Task: Create an event for the marketing strategy presentation.
Action: Mouse moved to (351, 169)
Screenshot: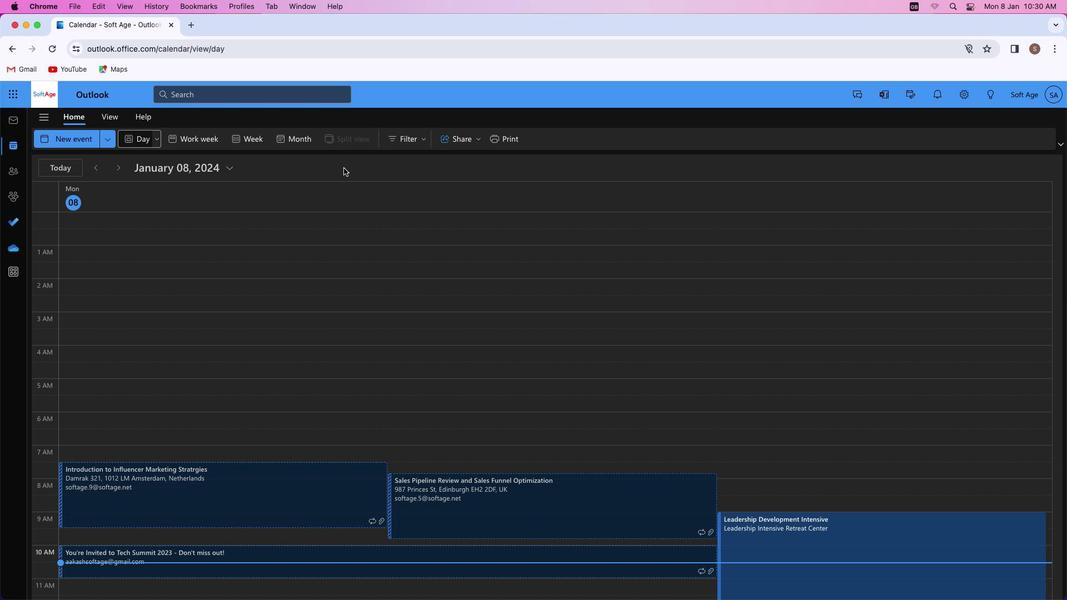 
Action: Mouse pressed left at (351, 169)
Screenshot: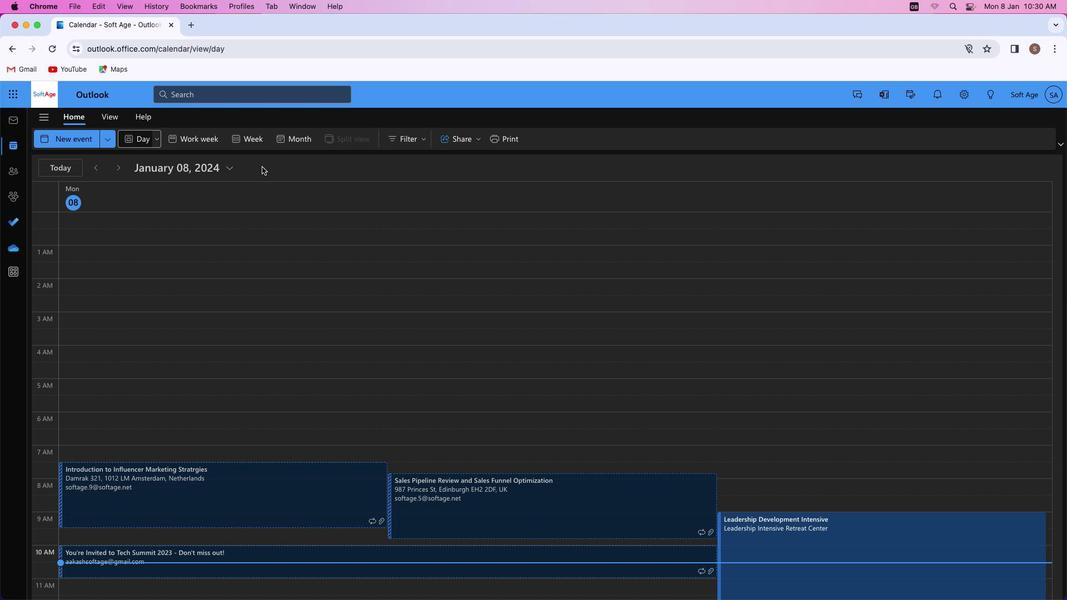 
Action: Mouse moved to (55, 141)
Screenshot: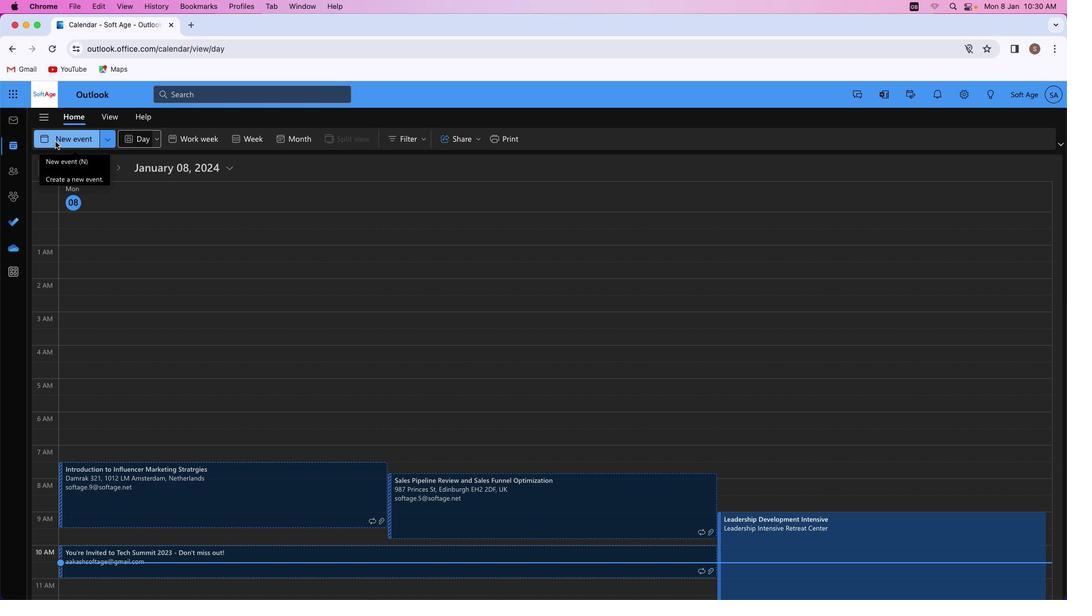 
Action: Mouse pressed left at (55, 141)
Screenshot: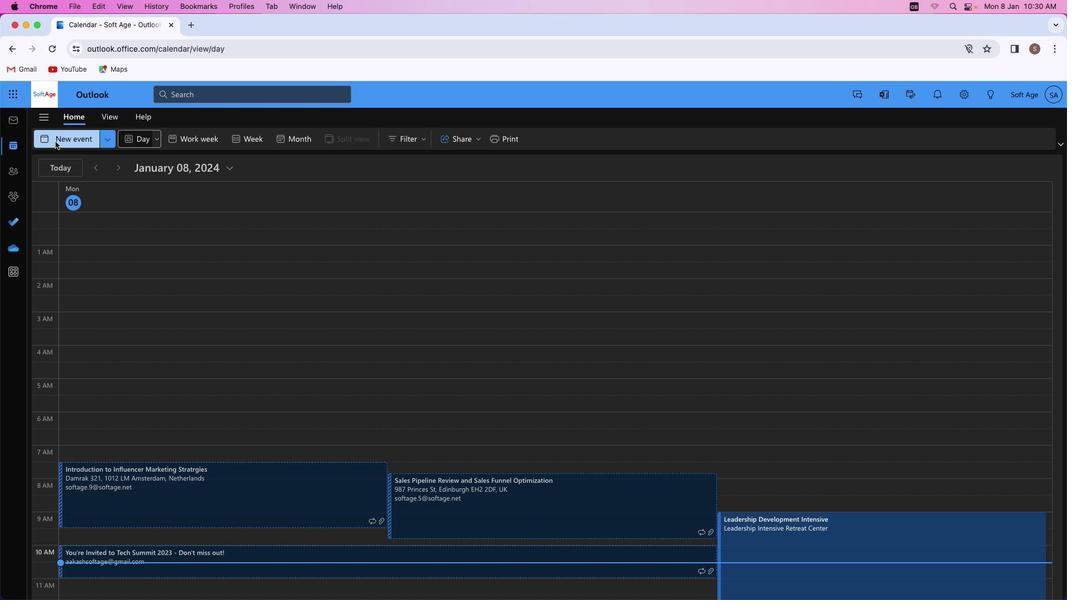 
Action: Mouse moved to (294, 210)
Screenshot: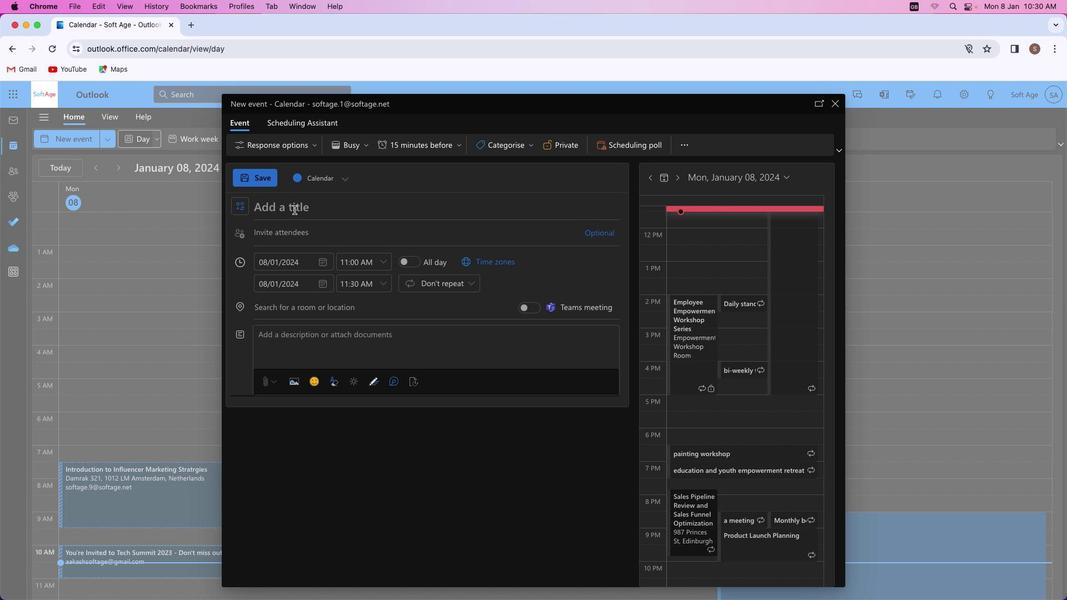 
Action: Mouse pressed left at (294, 210)
Screenshot: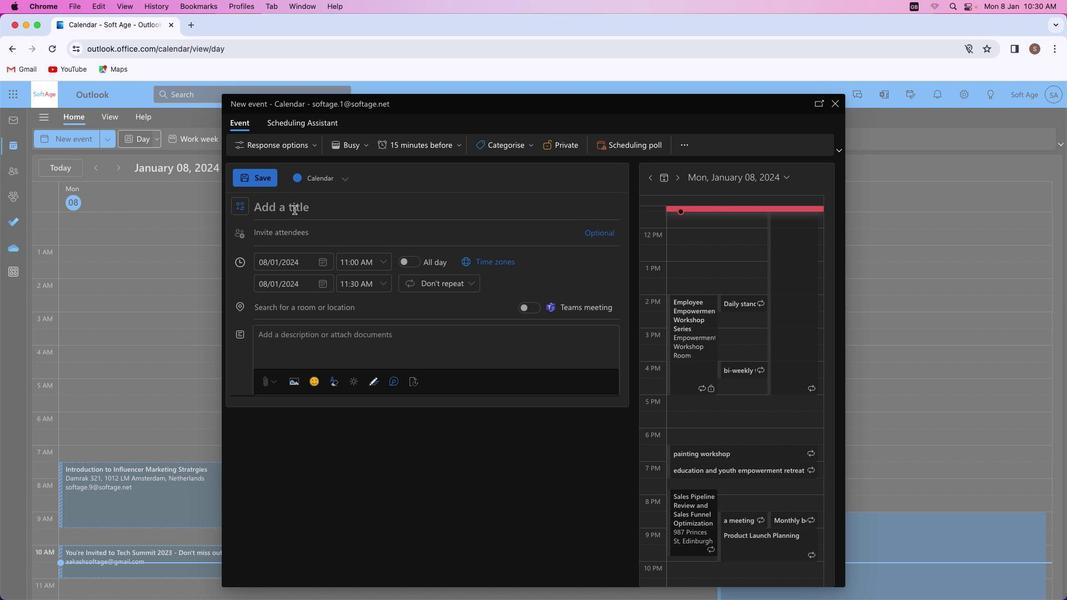 
Action: Key pressed Key.shift'S''t''r''a''t''e''g''i''c'Key.spaceKey.shift'B''r''i''l''l''i''a''n''c''e'Key.spaceKey.shift_r'U''n''v''e''i''l''d'
Screenshot: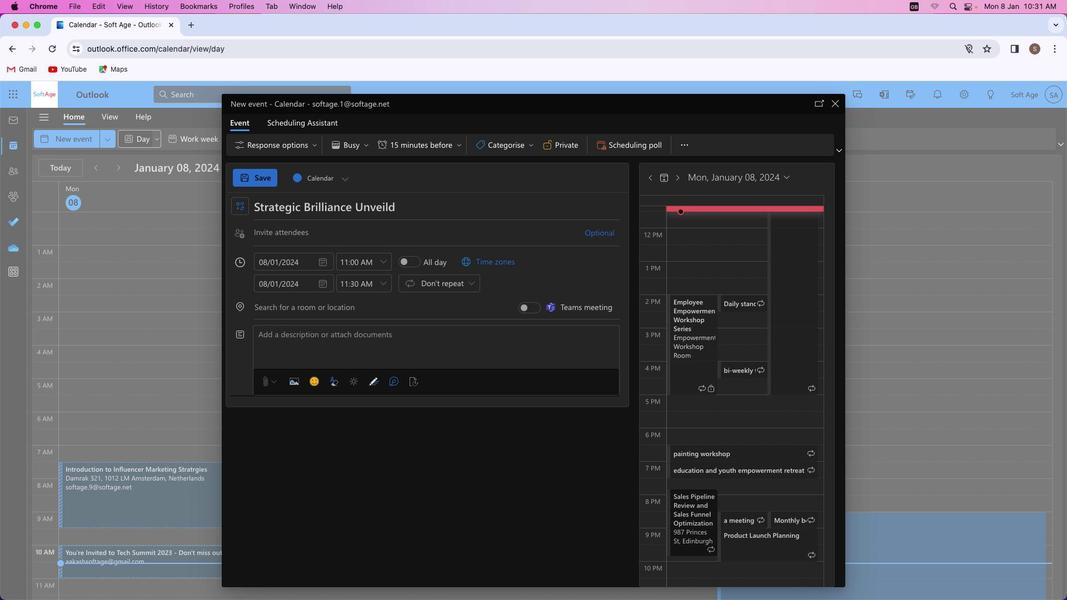 
Action: Mouse moved to (388, 204)
Screenshot: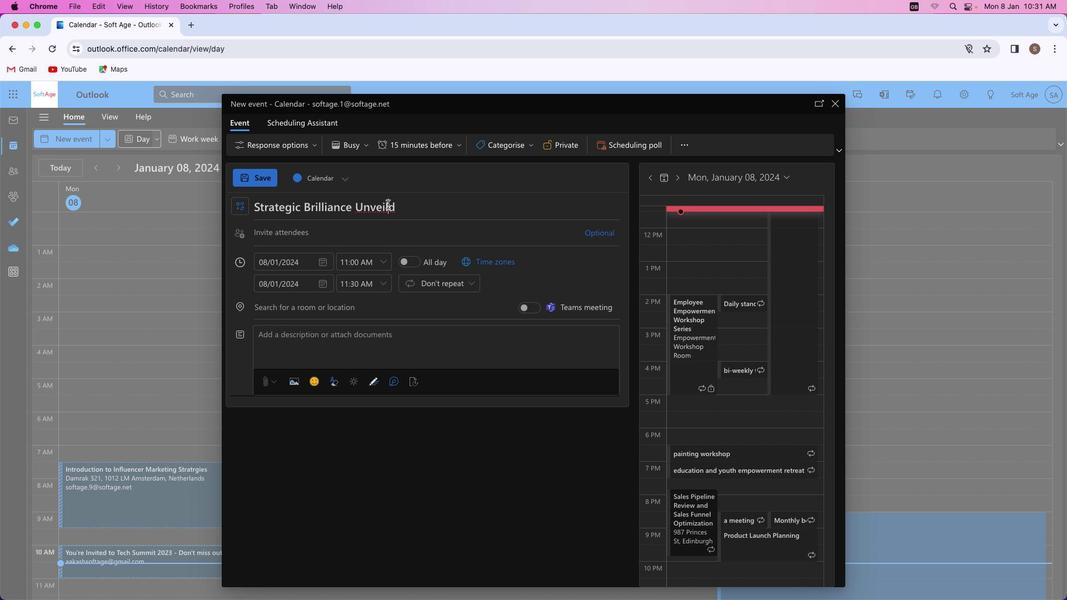 
Action: Mouse pressed left at (388, 204)
Screenshot: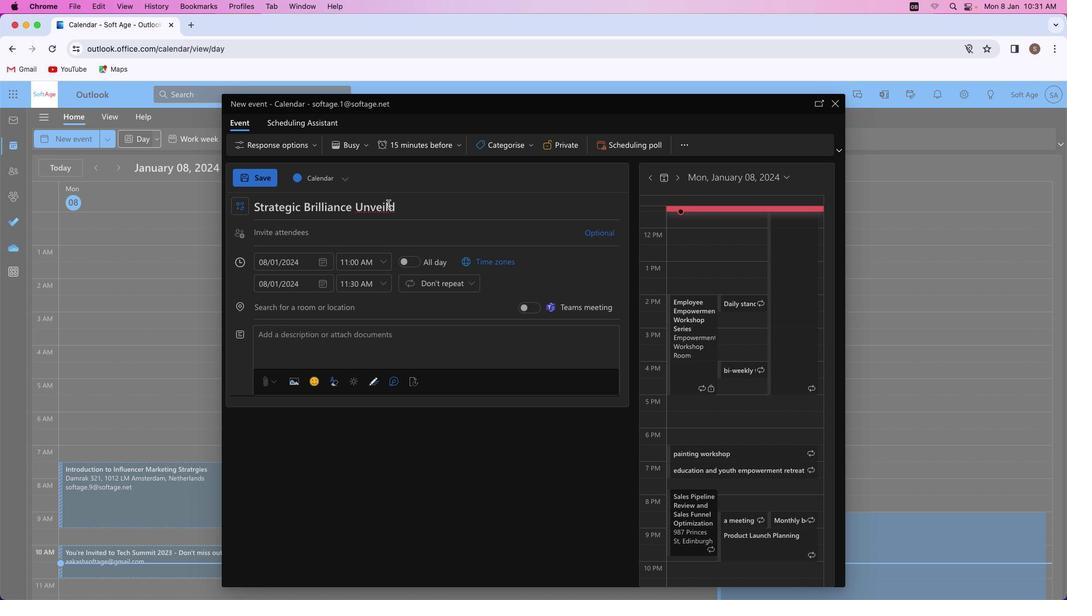 
Action: Mouse moved to (388, 204)
Screenshot: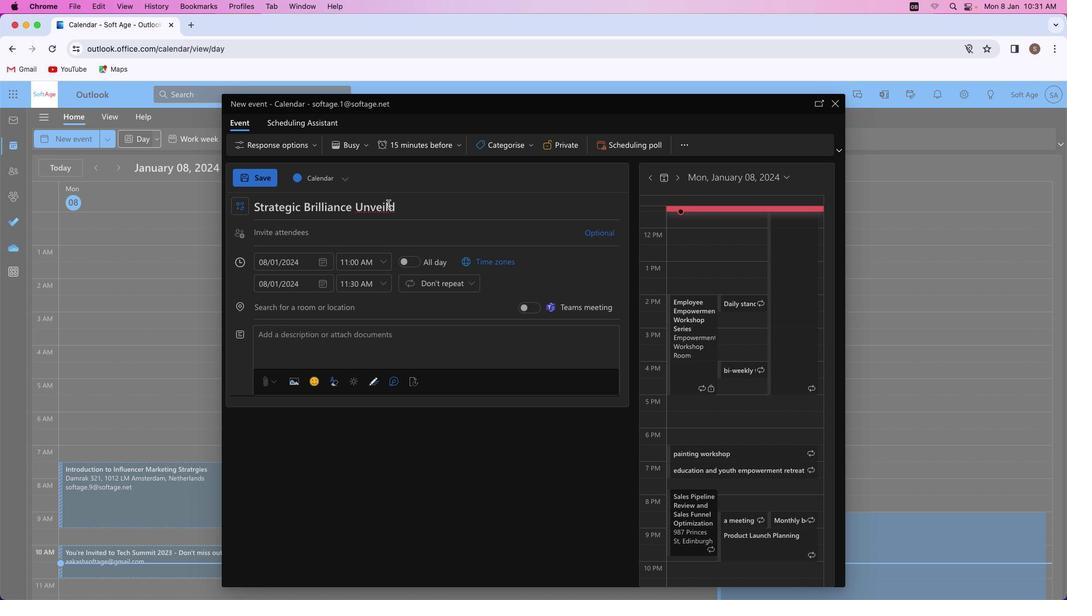 
Action: Key pressed 'e'
Screenshot: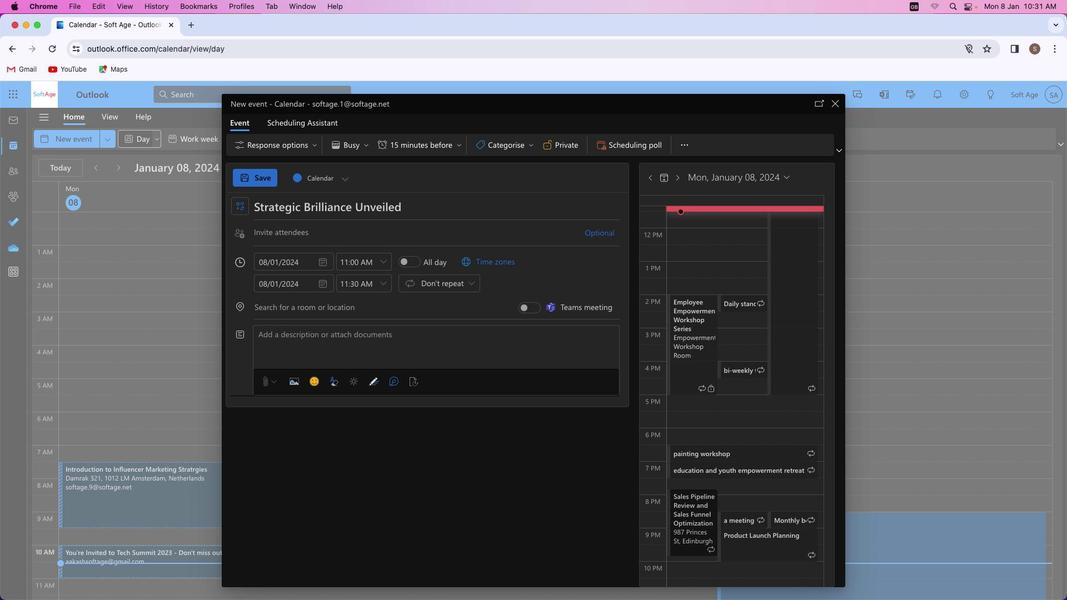 
Action: Mouse moved to (328, 335)
Screenshot: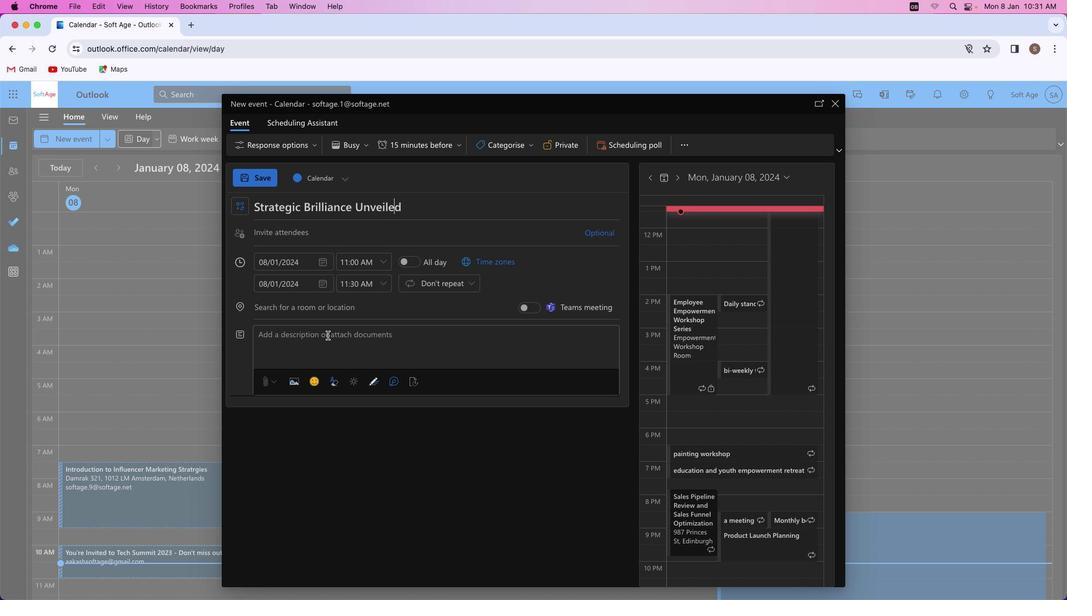 
Action: Mouse pressed left at (328, 335)
Screenshot: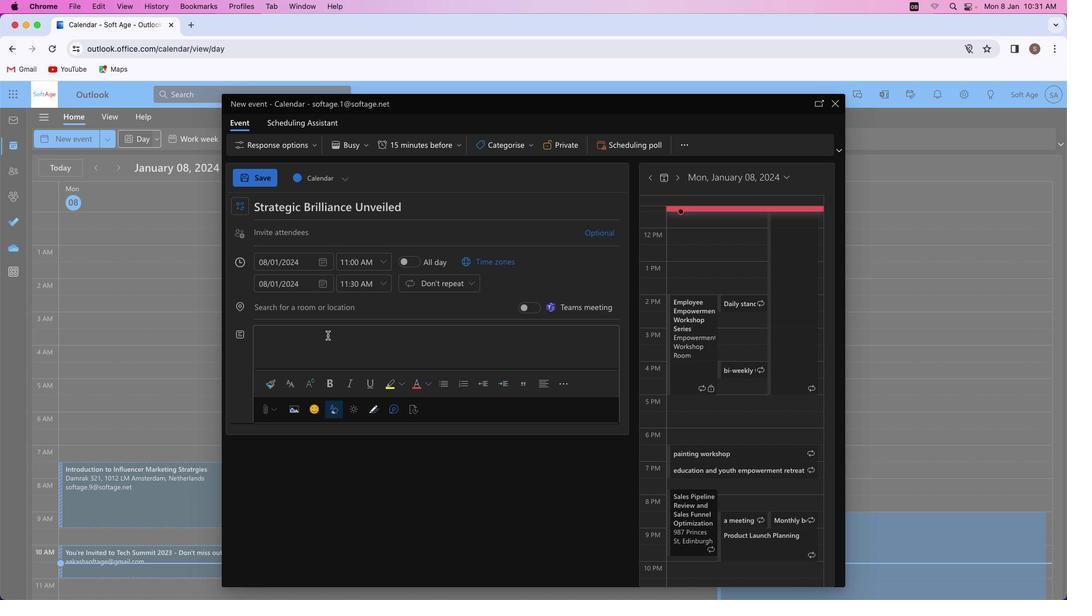 
Action: Key pressed Key.shift_r'I''m''m''e''r''s''e'Key.space'i''n'Key.space'o''u''r'Key.space'd''y''n''a''m''i''c'Key.space'm''a''r''k''e''t''i''n''g'Key.space's''t''r''a''t''e''g''y'Key.space'p''r''e''s''e''n''t''a''t''i''o''n'','Key.space'a''n'Key.space'i''n''s''i''g''h''t''f''u''l'Key.space'e''x''p''l''o''r''a''t''i''o''n'Key.space'o''f'Key.space'i''n''n''o''v''a''t''i''v''e'Key.space'a''p''p''r''o''a''c''h''e''s'Key.space'a''n''d'Key.space'd''a''t''a'Key.spaceKey.backspace'-''d''r''i''v''e''n'Key.space't''a''c''t''i''c''s''.'Key.spaceKey.shift_r'J''o''i''n'Key.space'u''s'Key.space'a''s'Key.space'w''e'Key.space'u''n''v''e''i''l'Key.space'a'Key.space'r''o''a''d''m''a''p'Key.space't''o'Key.space'a''m''p''l''i''f''y'Key.space'b''r''a''n''d'Key.space's''u''c''c''e''s''s''.'
Screenshot: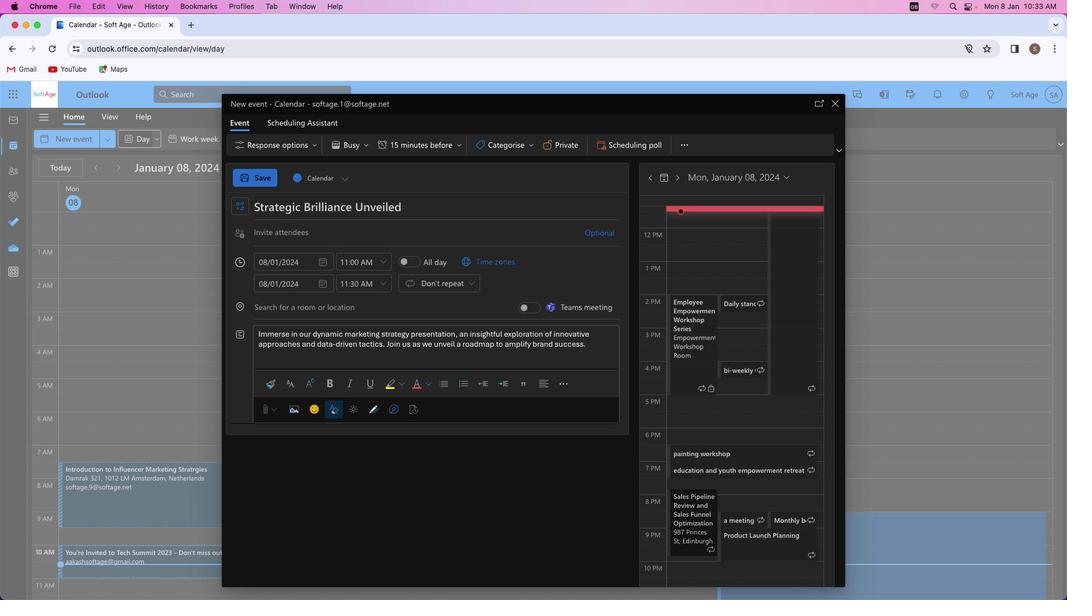 
Action: Mouse moved to (343, 333)
Screenshot: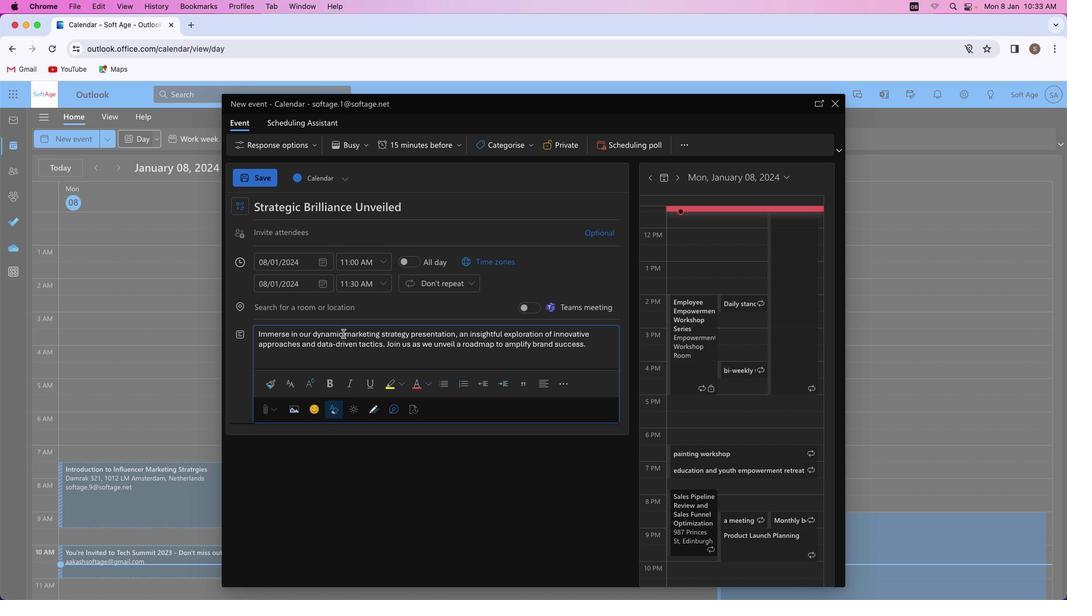 
Action: Mouse pressed left at (343, 333)
Screenshot: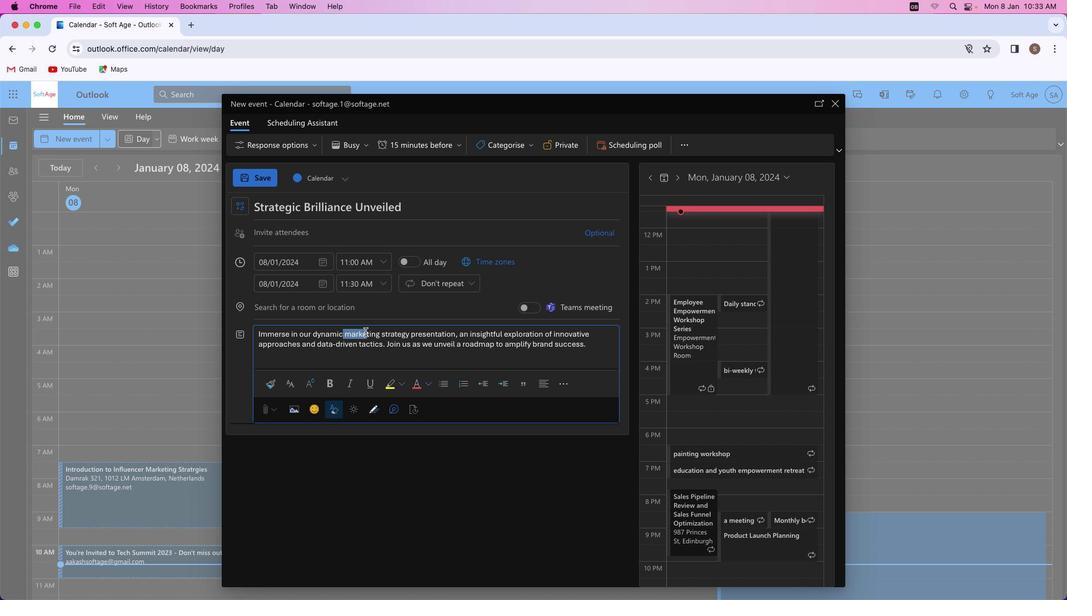 
Action: Mouse moved to (330, 386)
Screenshot: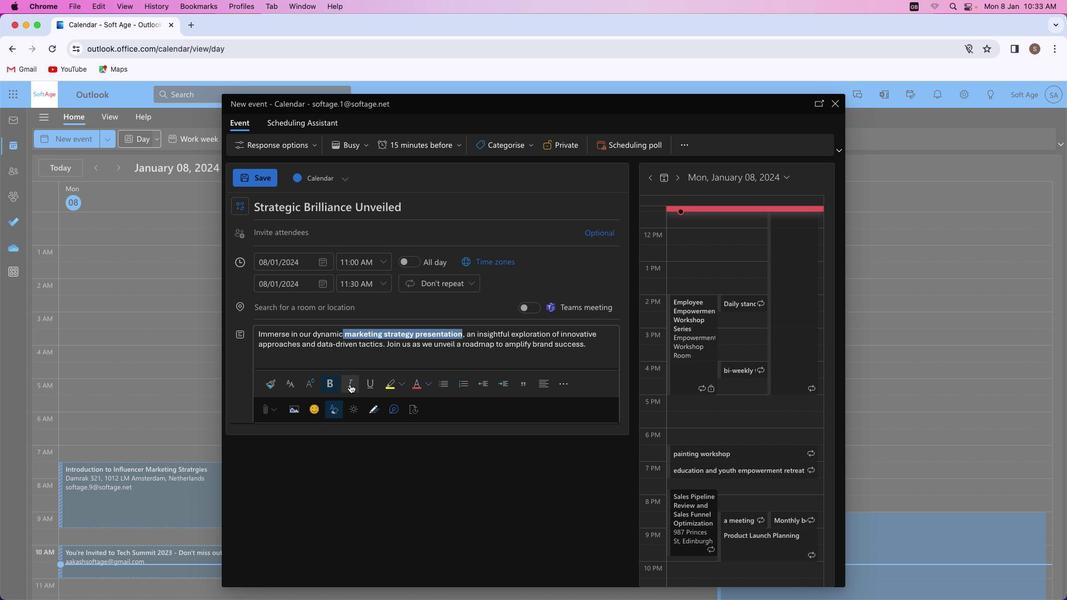 
Action: Mouse pressed left at (330, 386)
Screenshot: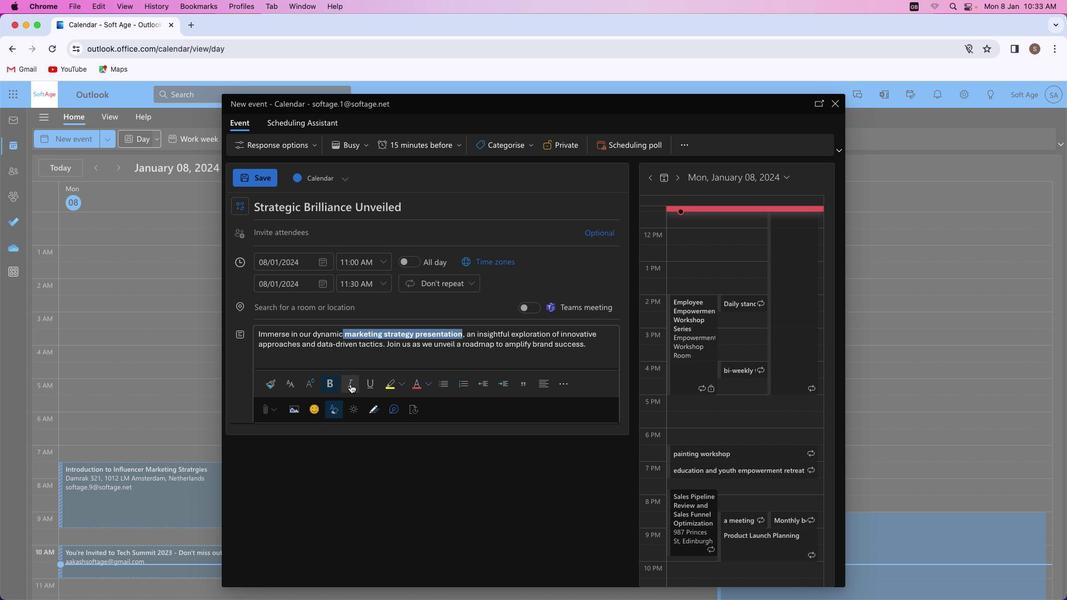 
Action: Mouse moved to (350, 384)
Screenshot: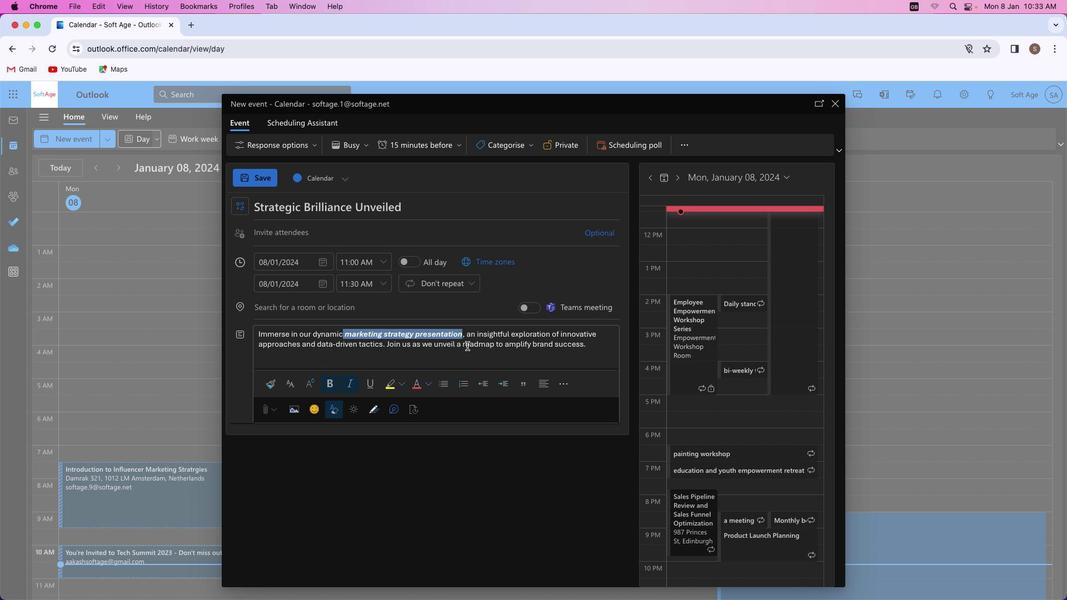 
Action: Mouse pressed left at (350, 384)
Screenshot: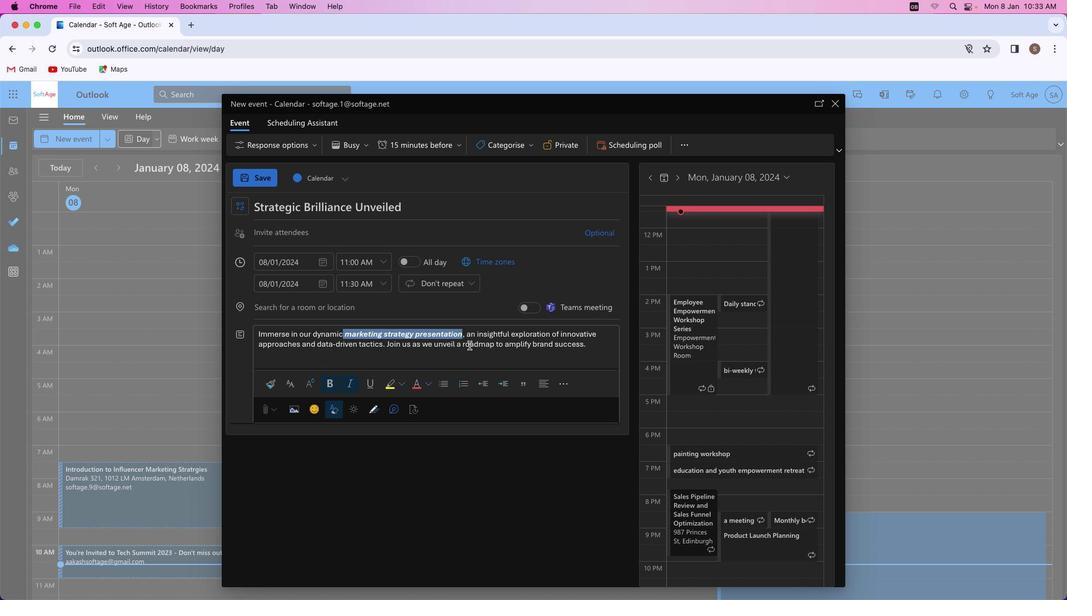 
Action: Mouse moved to (465, 354)
Screenshot: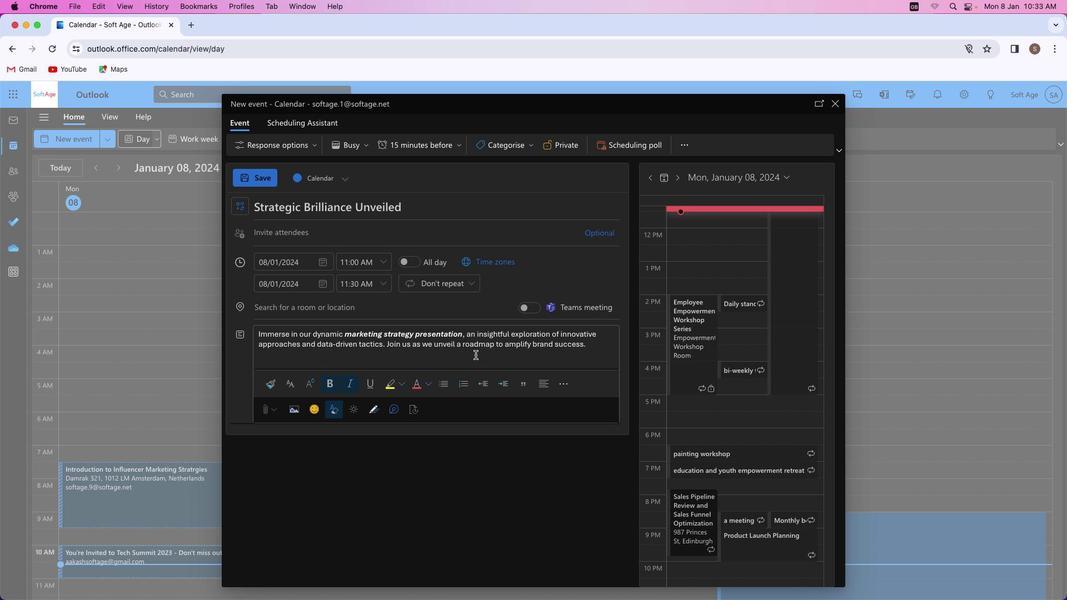 
Action: Mouse pressed left at (465, 354)
Screenshot: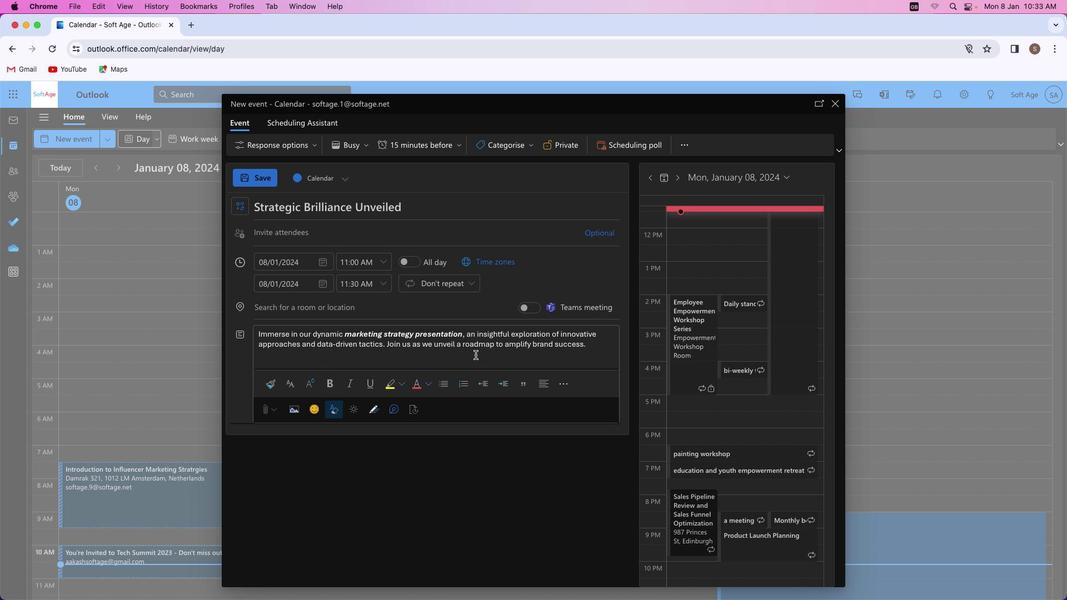 
Action: Mouse moved to (276, 232)
Screenshot: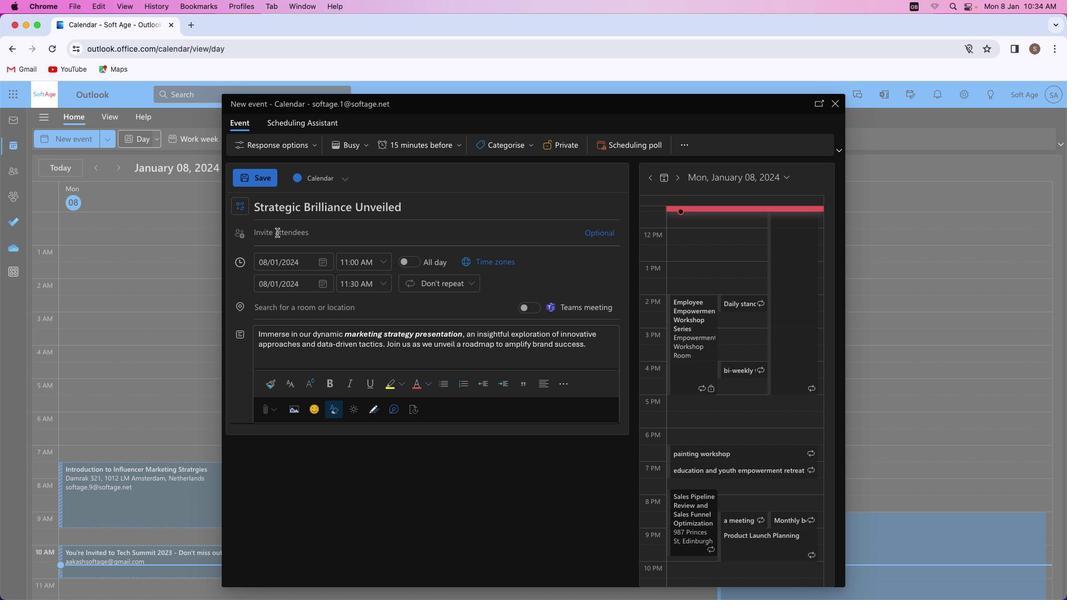 
Action: Mouse pressed left at (276, 232)
Screenshot: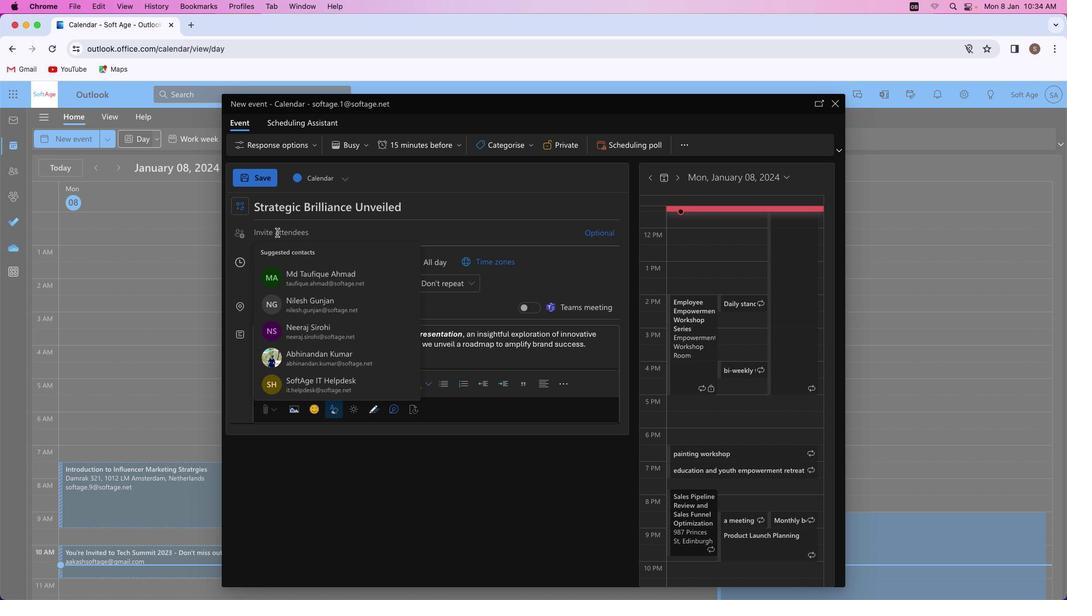 
Action: Key pressed Key.shift'A''k''a''s''h''r''a''j''p''u''t'Key.shift'@''o''u''t''l''o''o''k''.''c''o''m'
Screenshot: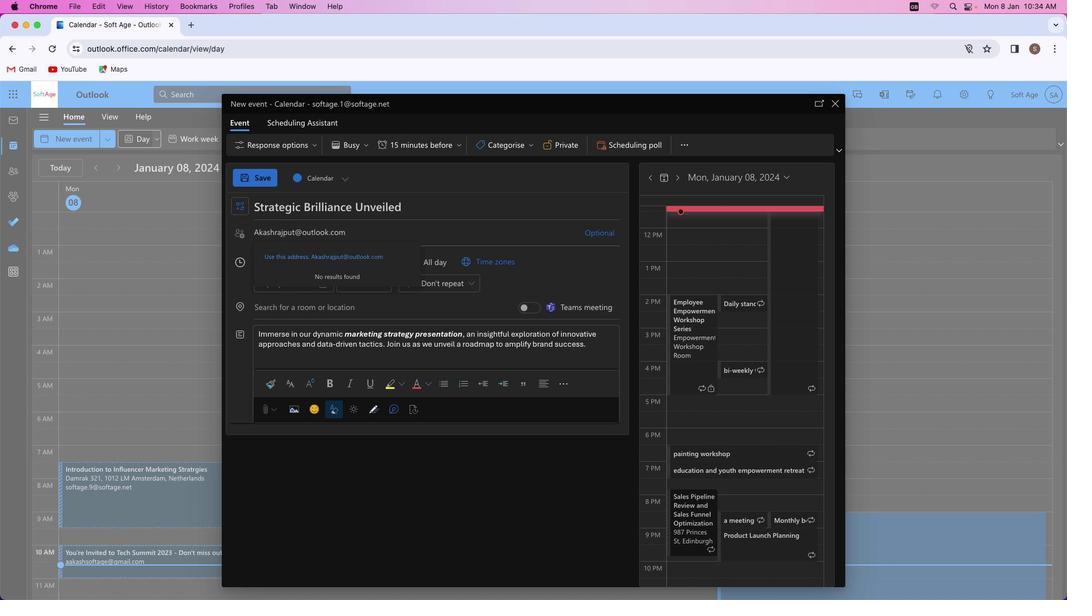 
Action: Mouse moved to (339, 255)
Screenshot: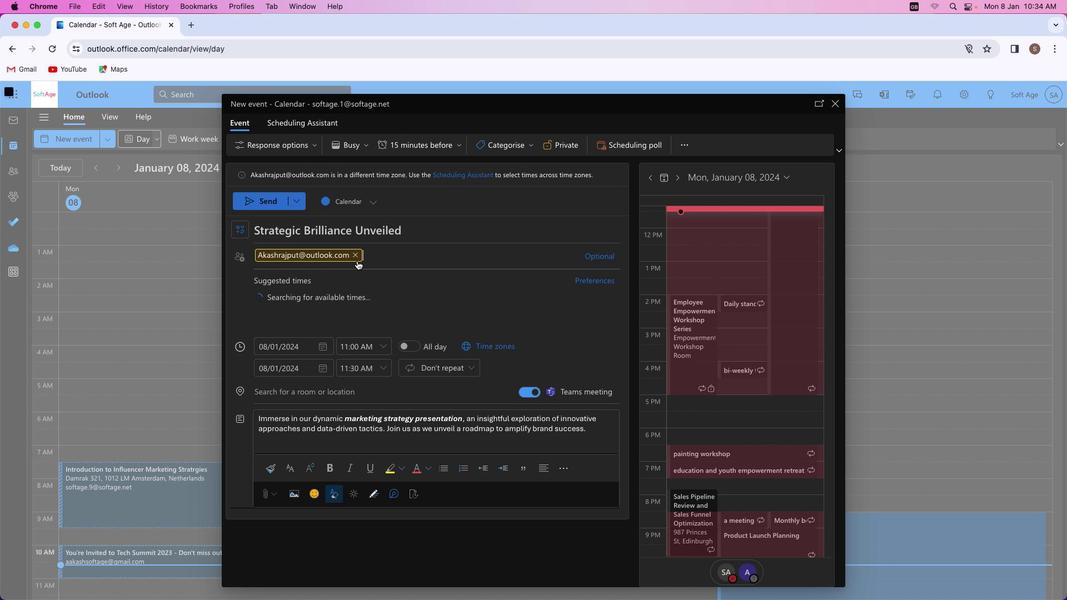 
Action: Mouse pressed left at (339, 255)
Screenshot: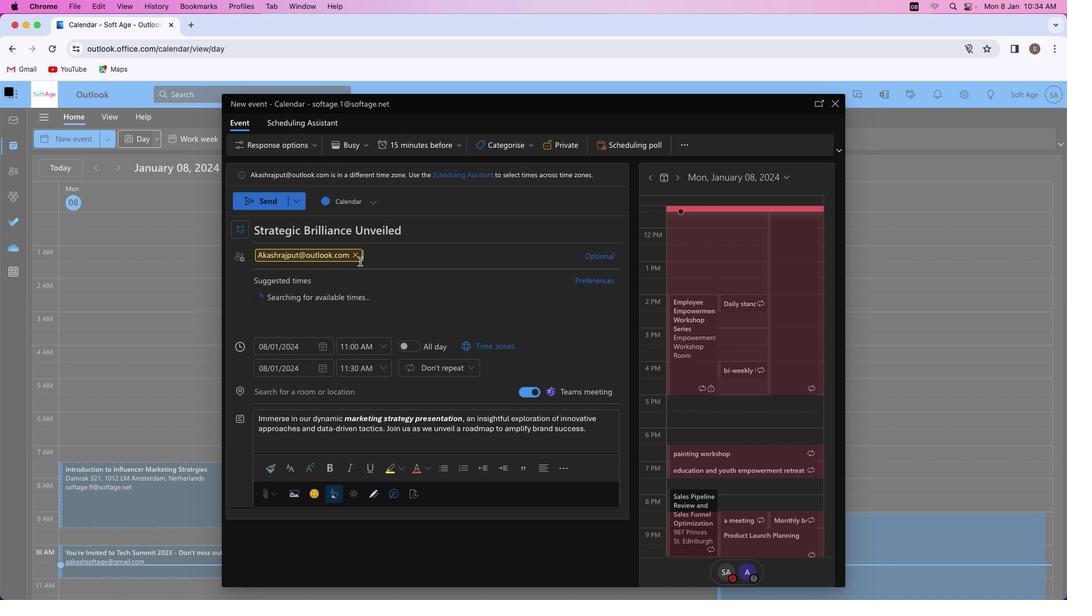 
Action: Mouse moved to (266, 203)
Screenshot: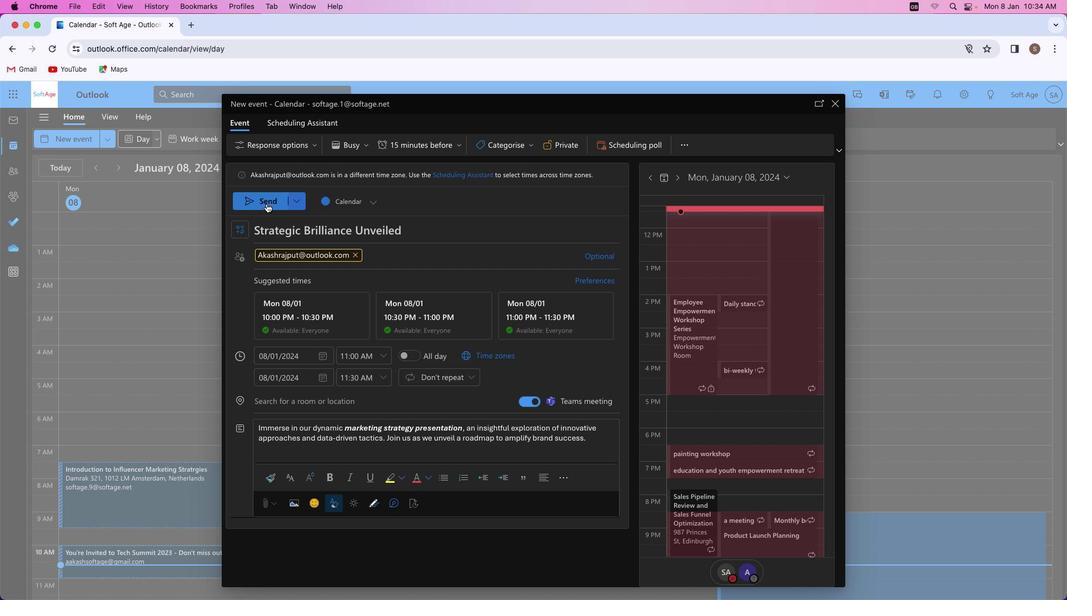 
Action: Mouse pressed left at (266, 203)
Screenshot: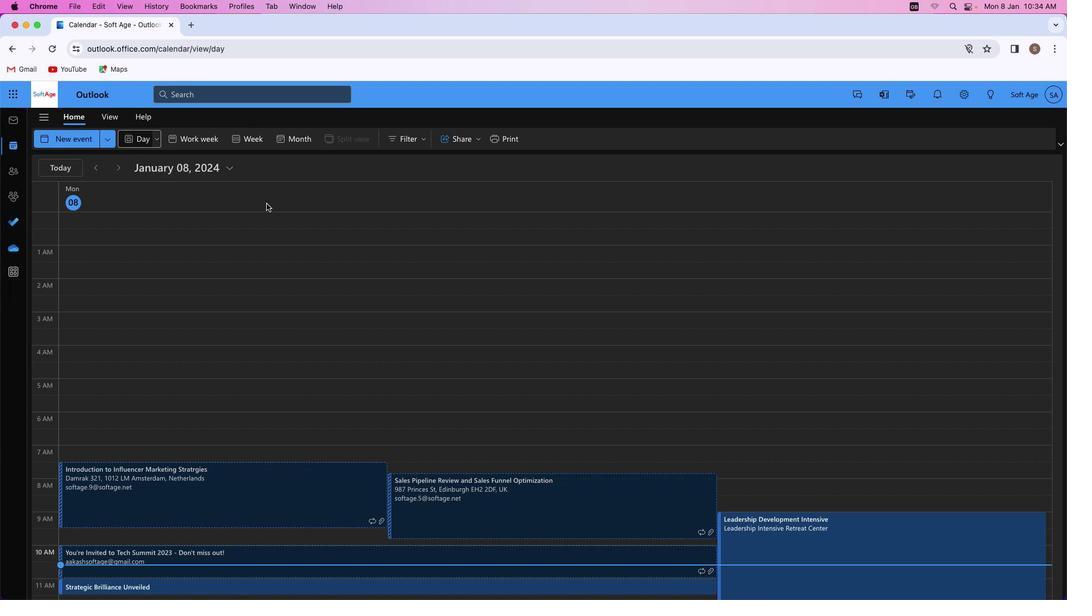 
Action: Mouse moved to (532, 340)
Screenshot: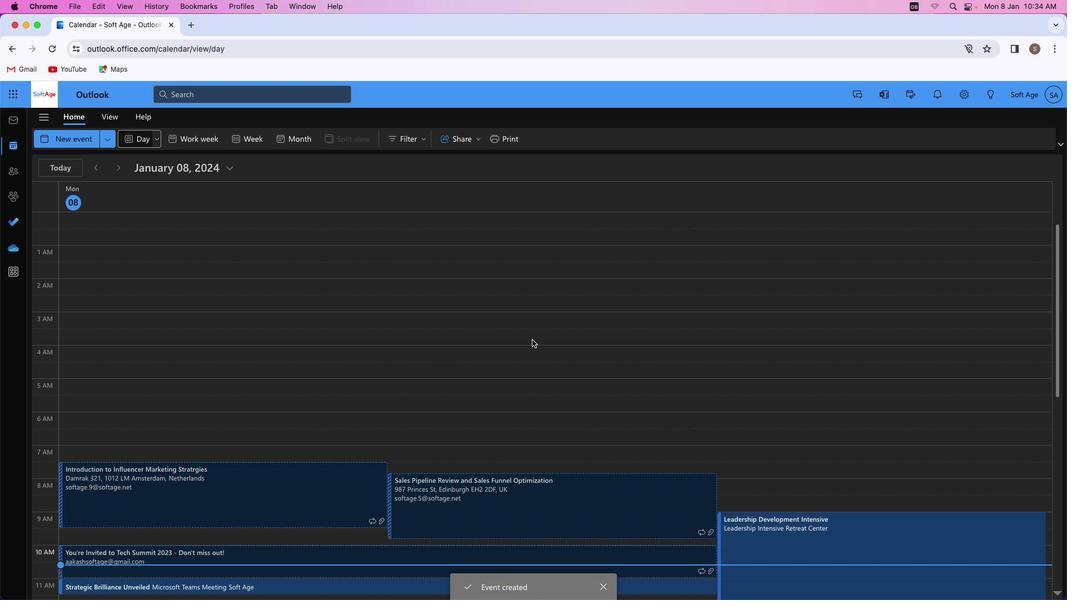 
